 Task: View and add the product "10 Cheesy Birria Tacos" to cart from the store "Abuelitas Birria".
Action: Mouse moved to (378, 195)
Screenshot: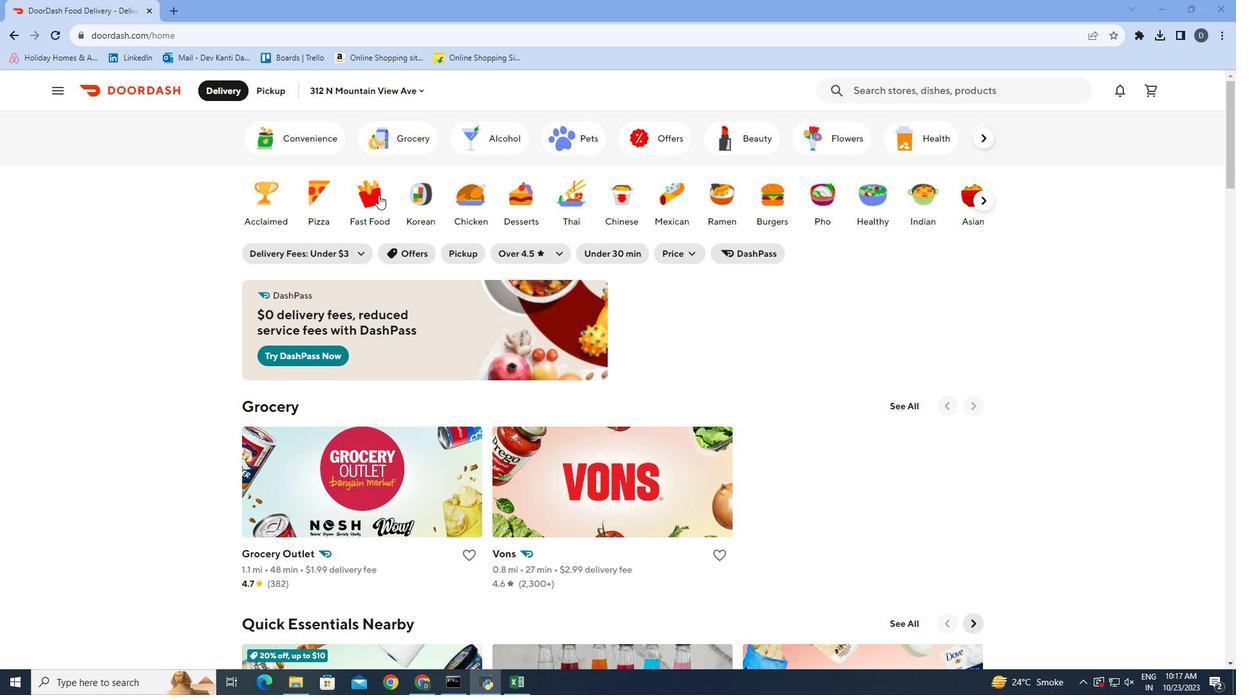 
Action: Mouse pressed left at (378, 195)
Screenshot: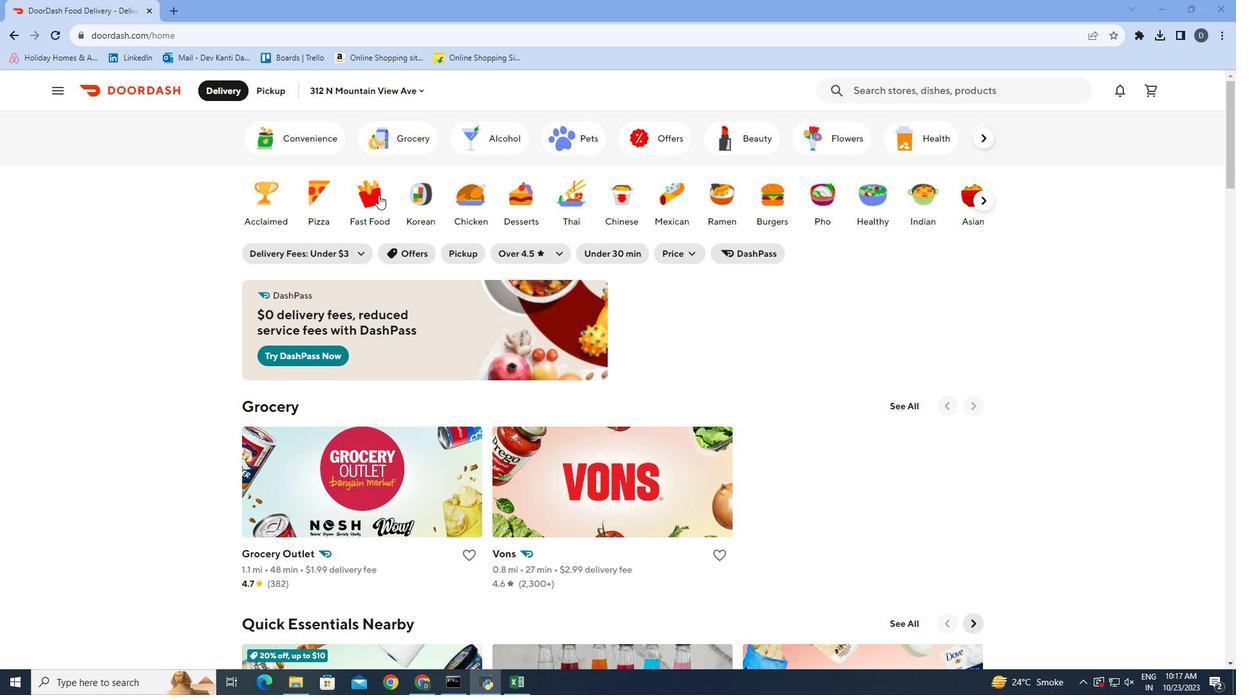 
Action: Mouse moved to (937, 99)
Screenshot: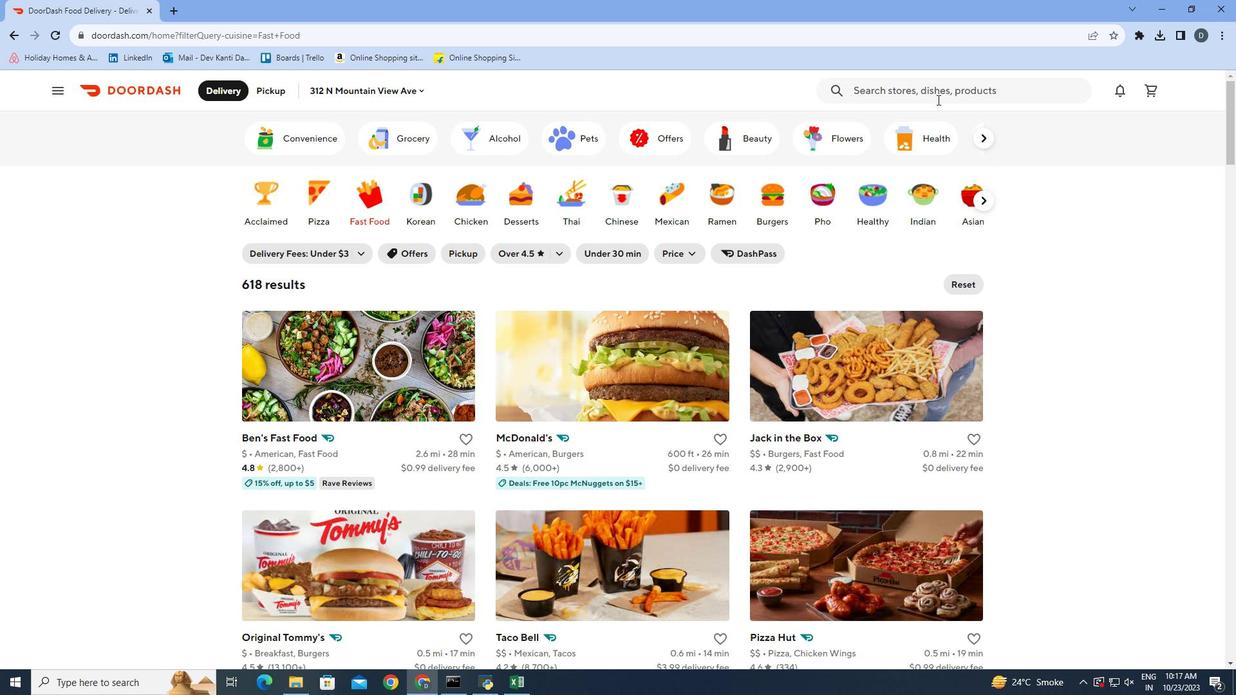
Action: Mouse pressed left at (937, 99)
Screenshot: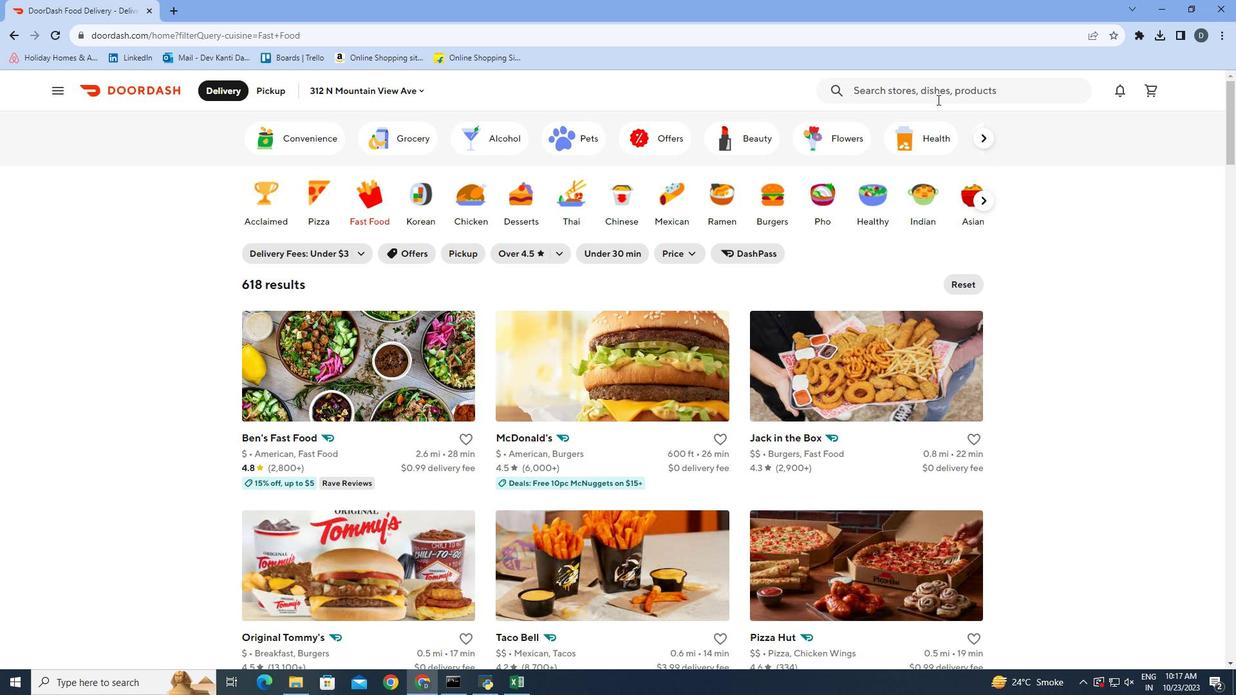 
Action: Key pressed <Key.shift>Abuelita's<Key.space><Key.shift>Birria<Key.down><Key.enter>
Screenshot: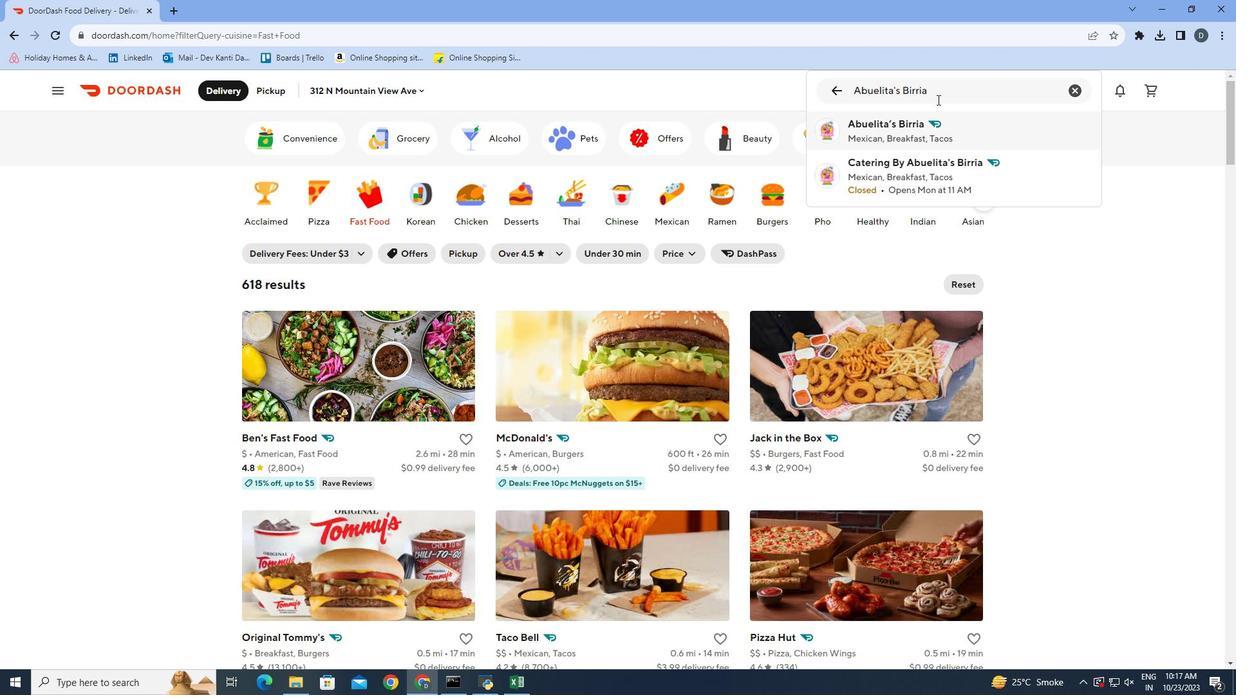 
Action: Mouse moved to (1146, 274)
Screenshot: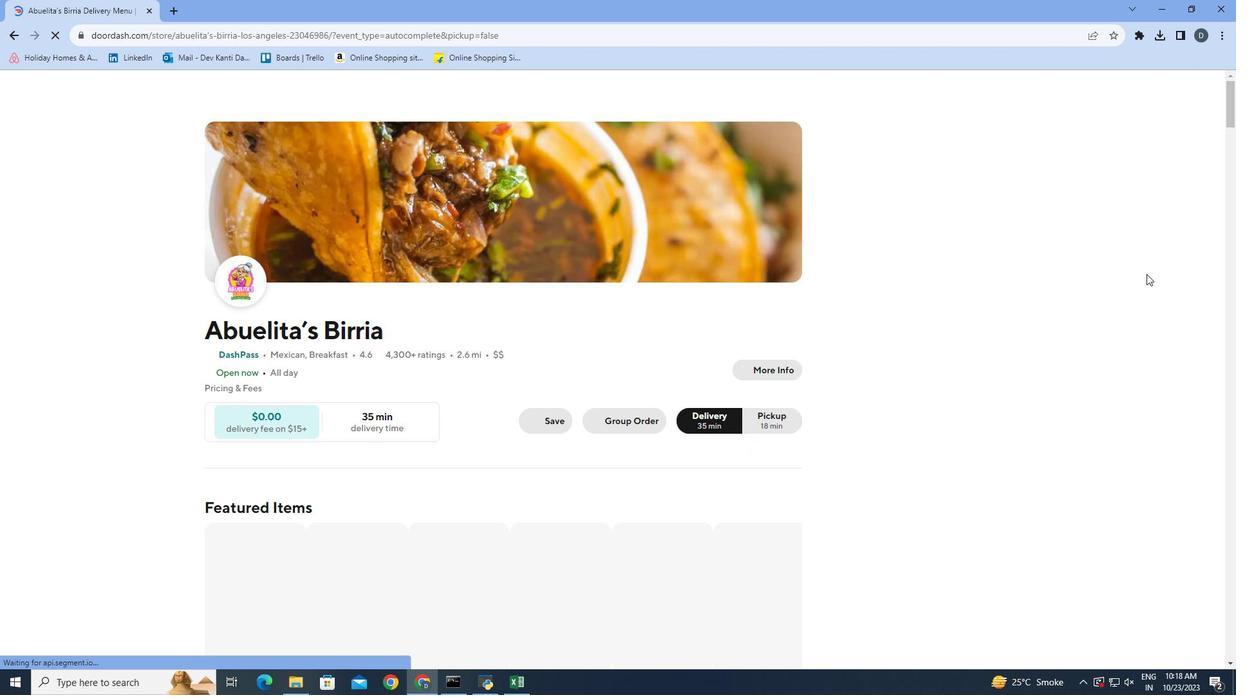 
Action: Mouse scrolled (1146, 273) with delta (0, 0)
Screenshot: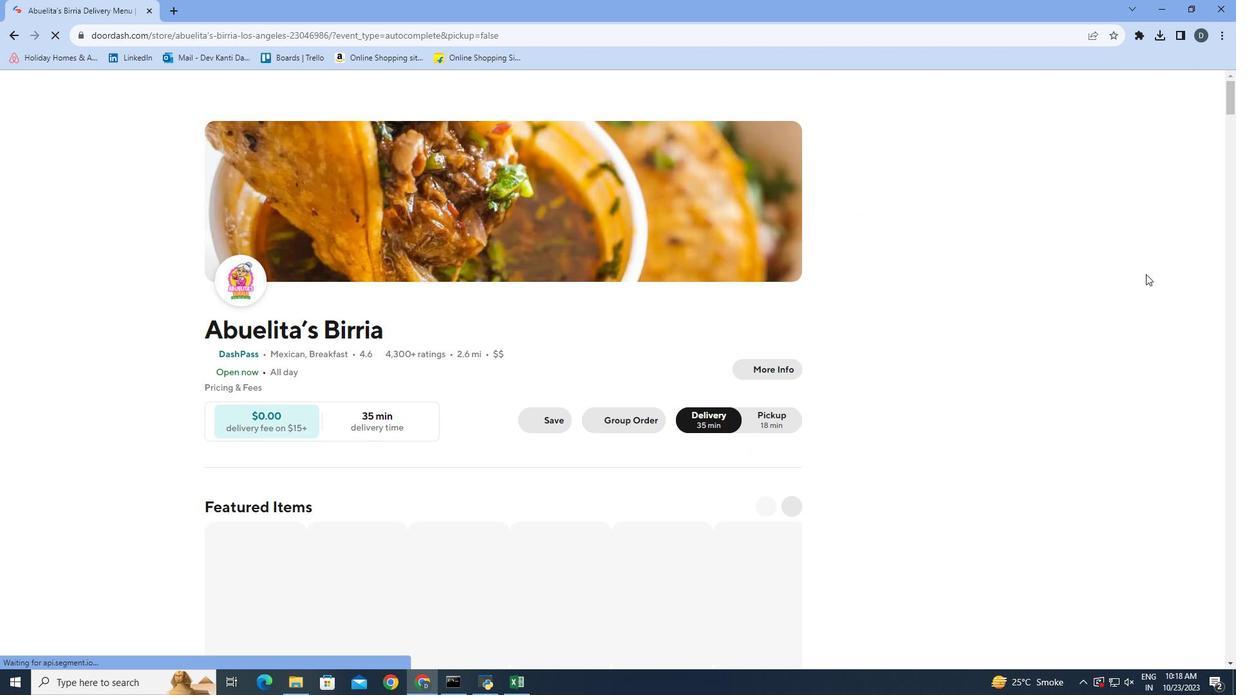 
Action: Mouse scrolled (1146, 273) with delta (0, 0)
Screenshot: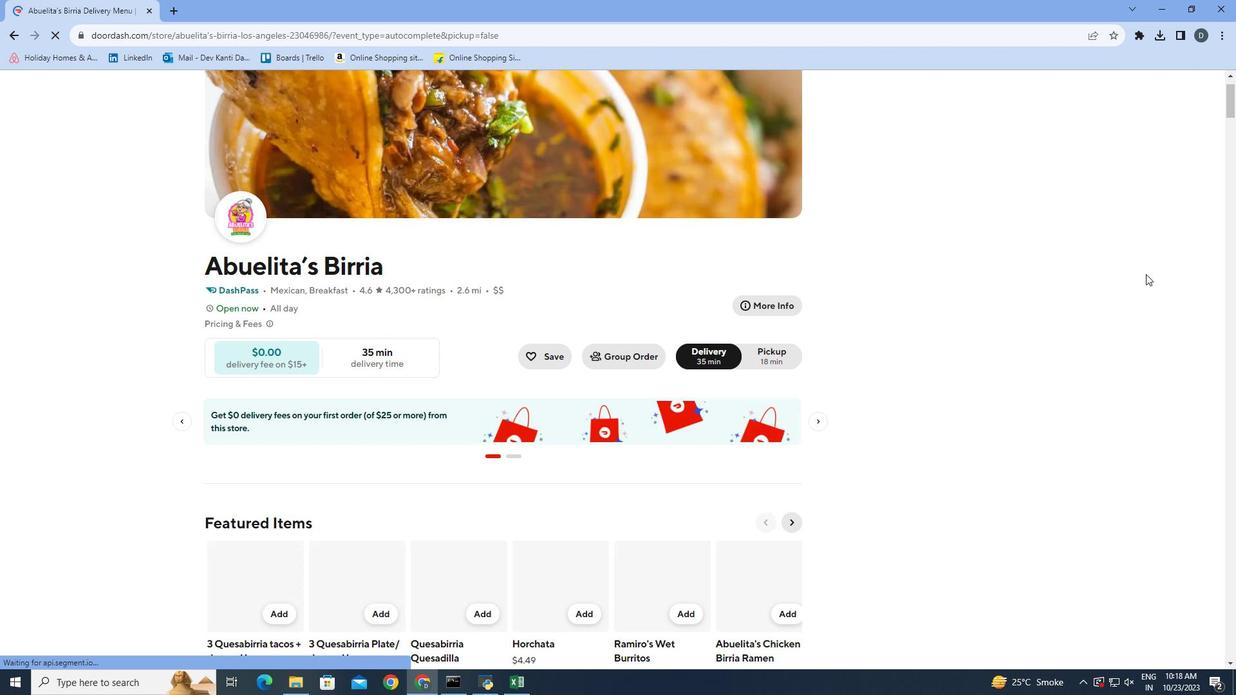 
Action: Mouse scrolled (1146, 273) with delta (0, 0)
Screenshot: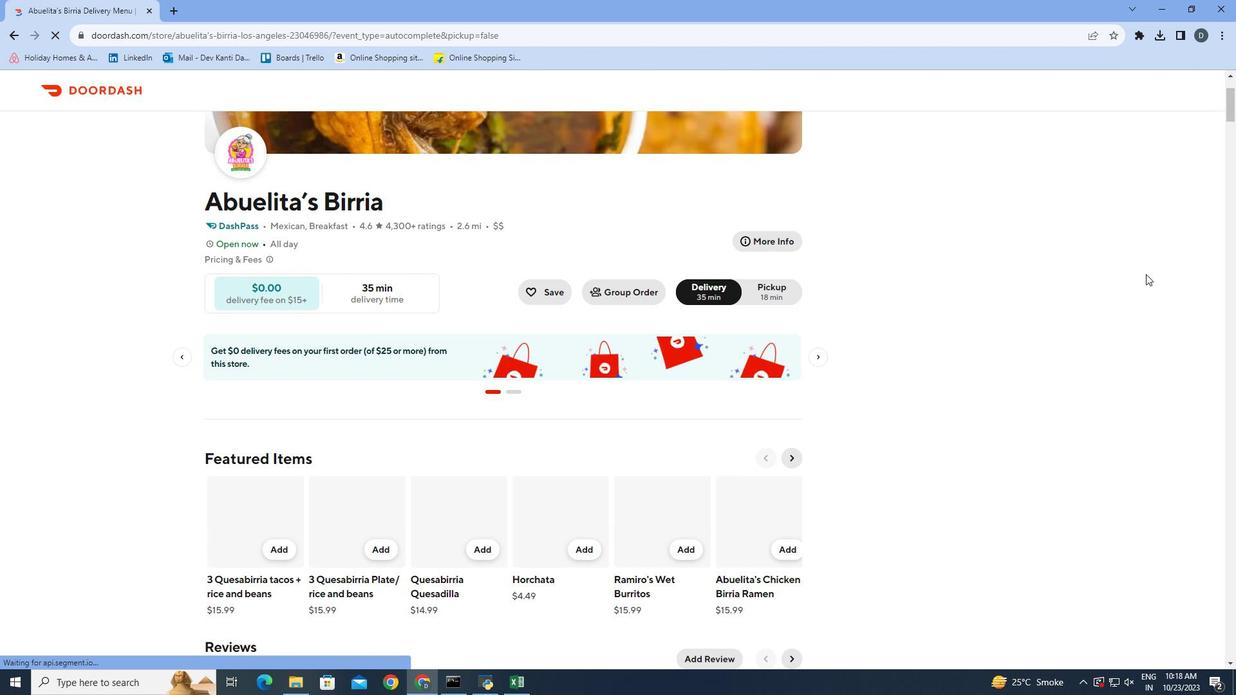 
Action: Mouse scrolled (1146, 273) with delta (0, 0)
Screenshot: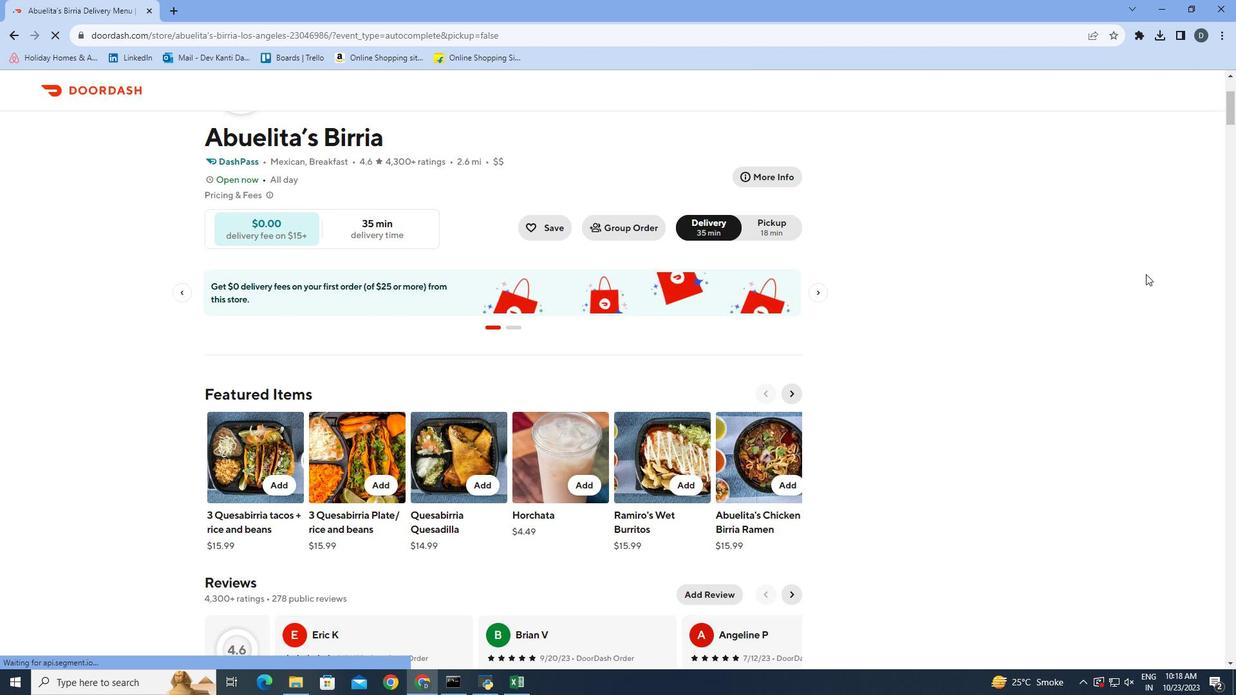 
Action: Mouse scrolled (1146, 273) with delta (0, 0)
Screenshot: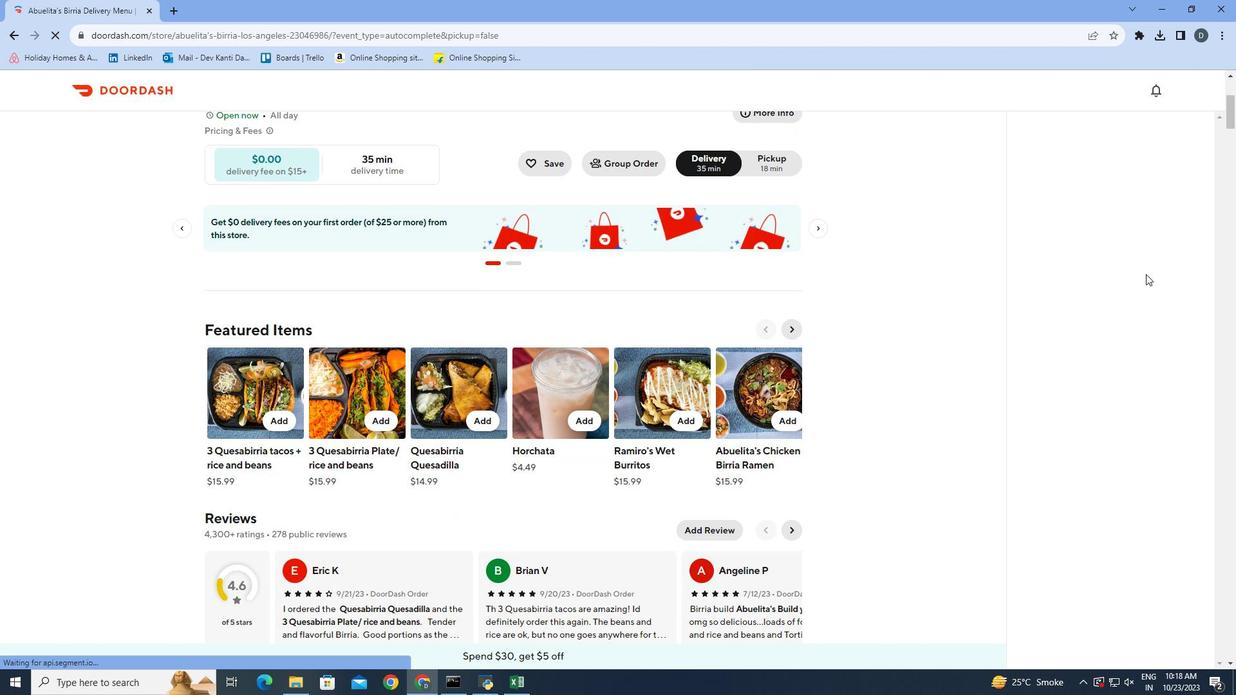 
Action: Mouse scrolled (1146, 273) with delta (0, 0)
Screenshot: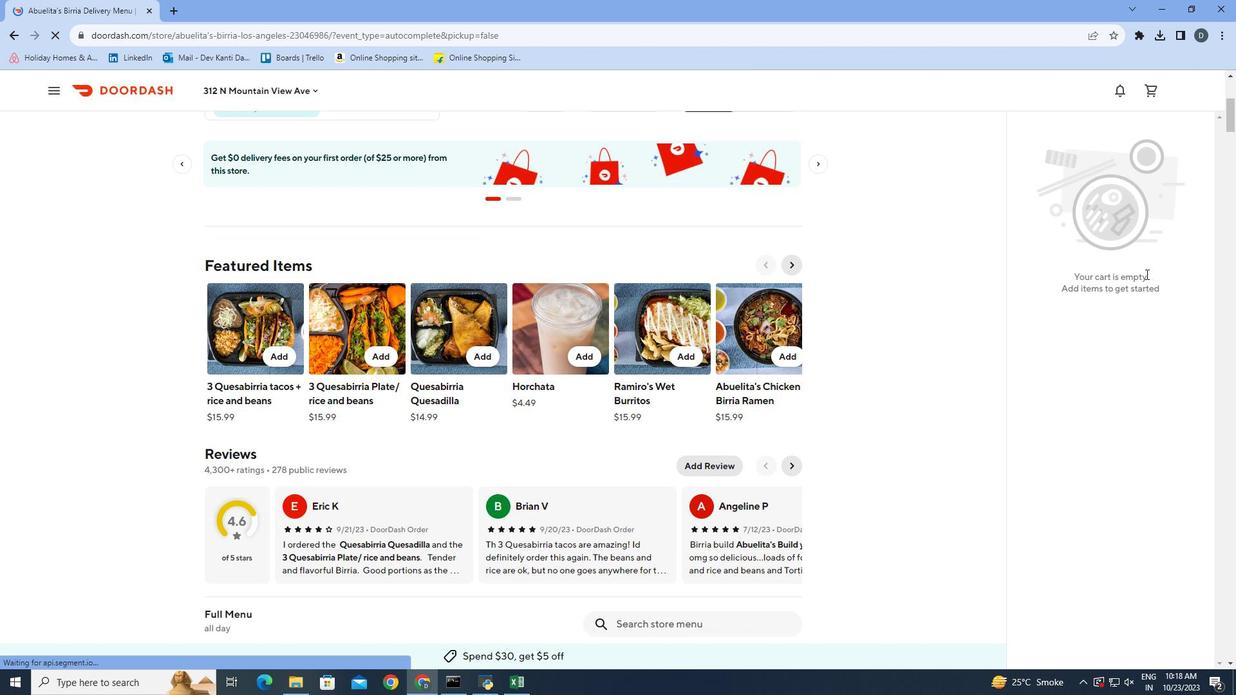 
Action: Mouse scrolled (1146, 273) with delta (0, 0)
Screenshot: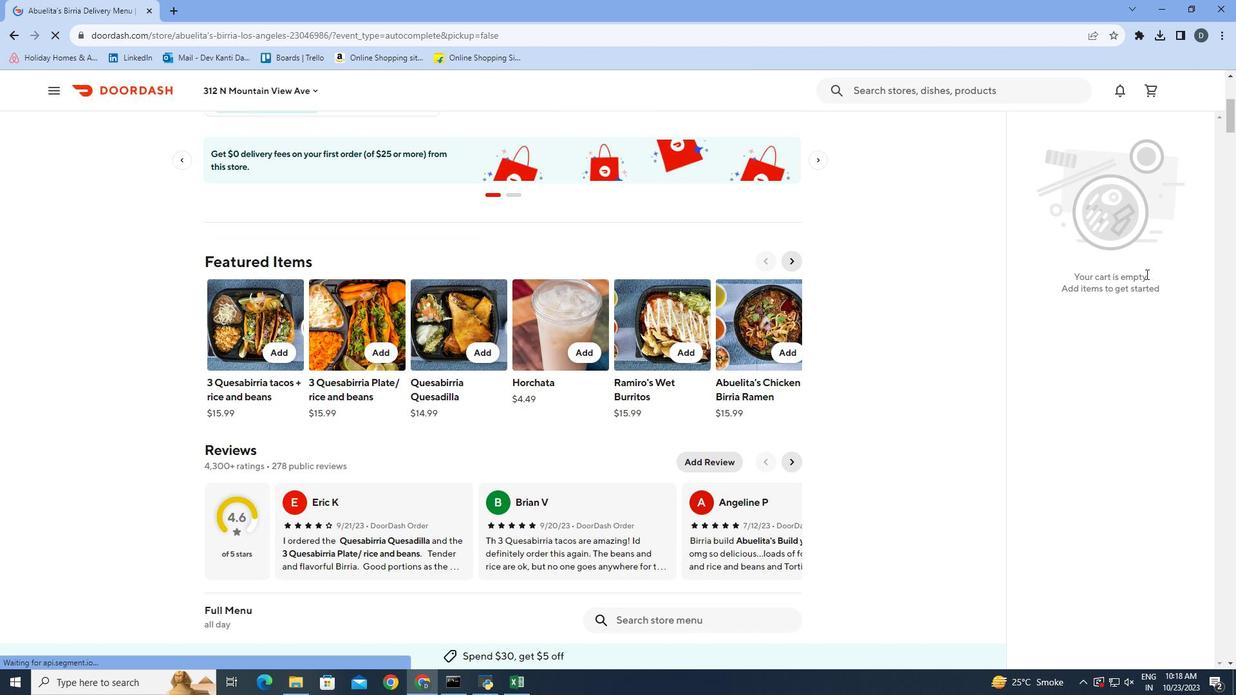 
Action: Mouse scrolled (1146, 273) with delta (0, 0)
Screenshot: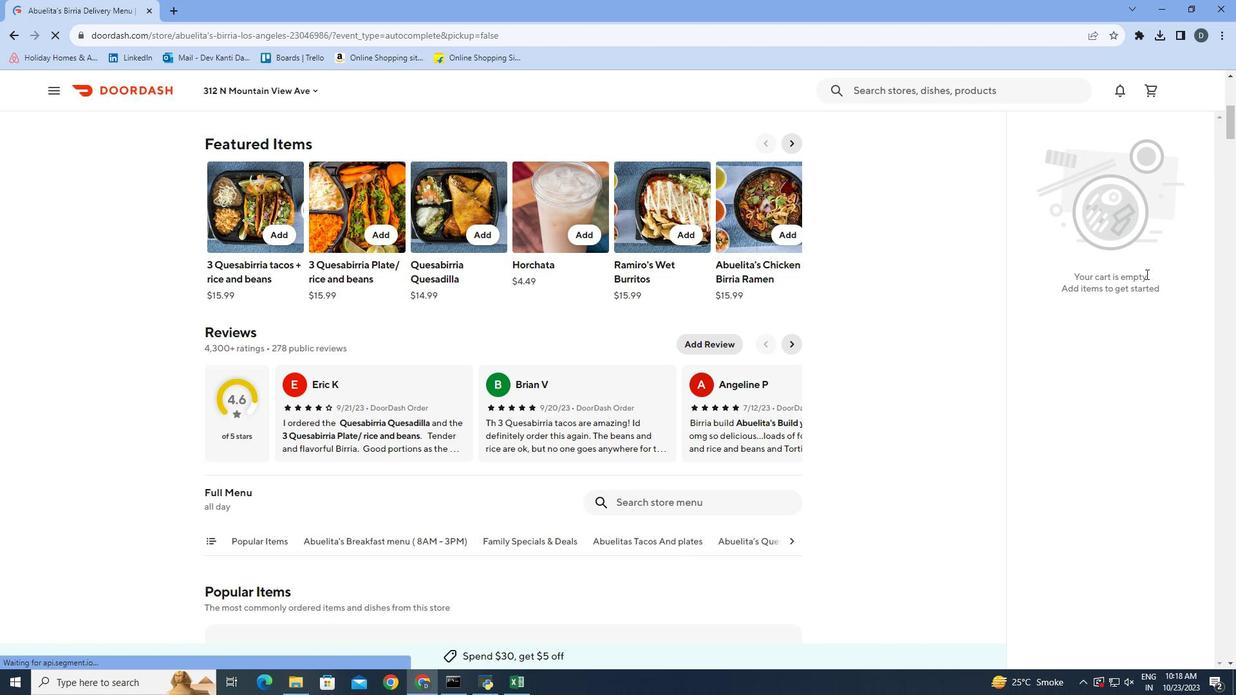 
Action: Mouse scrolled (1146, 273) with delta (0, 0)
Screenshot: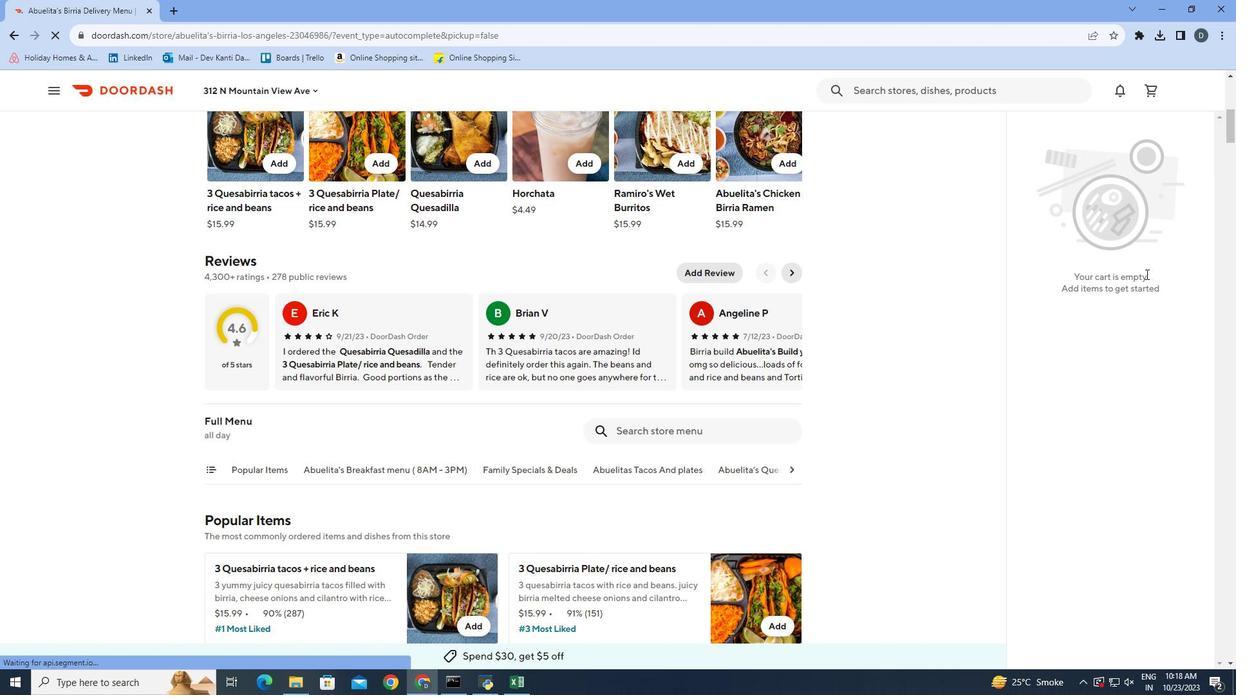 
Action: Mouse scrolled (1146, 273) with delta (0, 0)
Screenshot: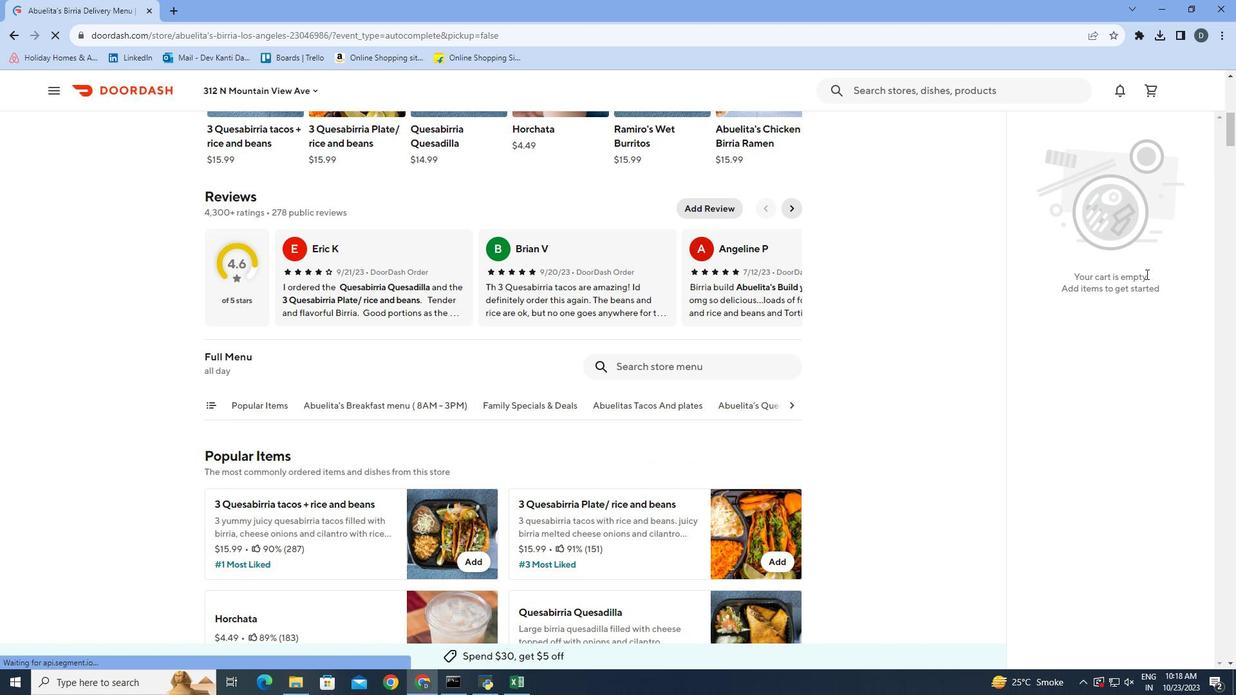 
Action: Mouse scrolled (1146, 273) with delta (0, 0)
Screenshot: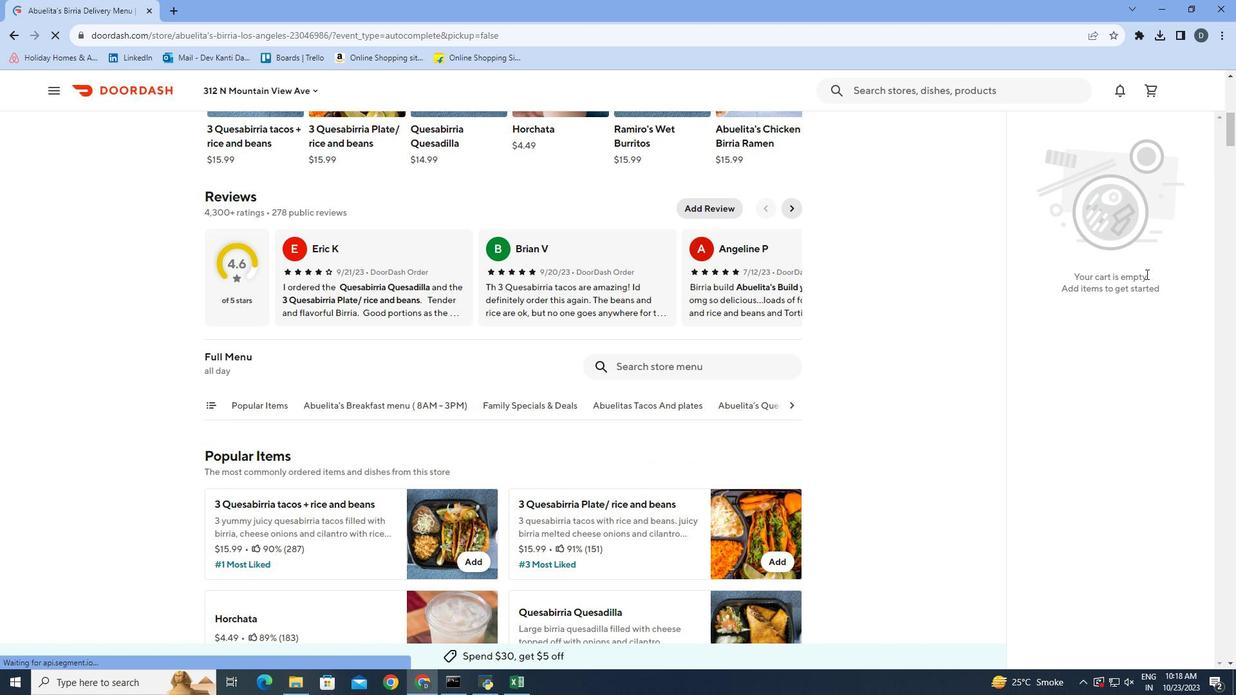 
Action: Mouse moved to (764, 229)
Screenshot: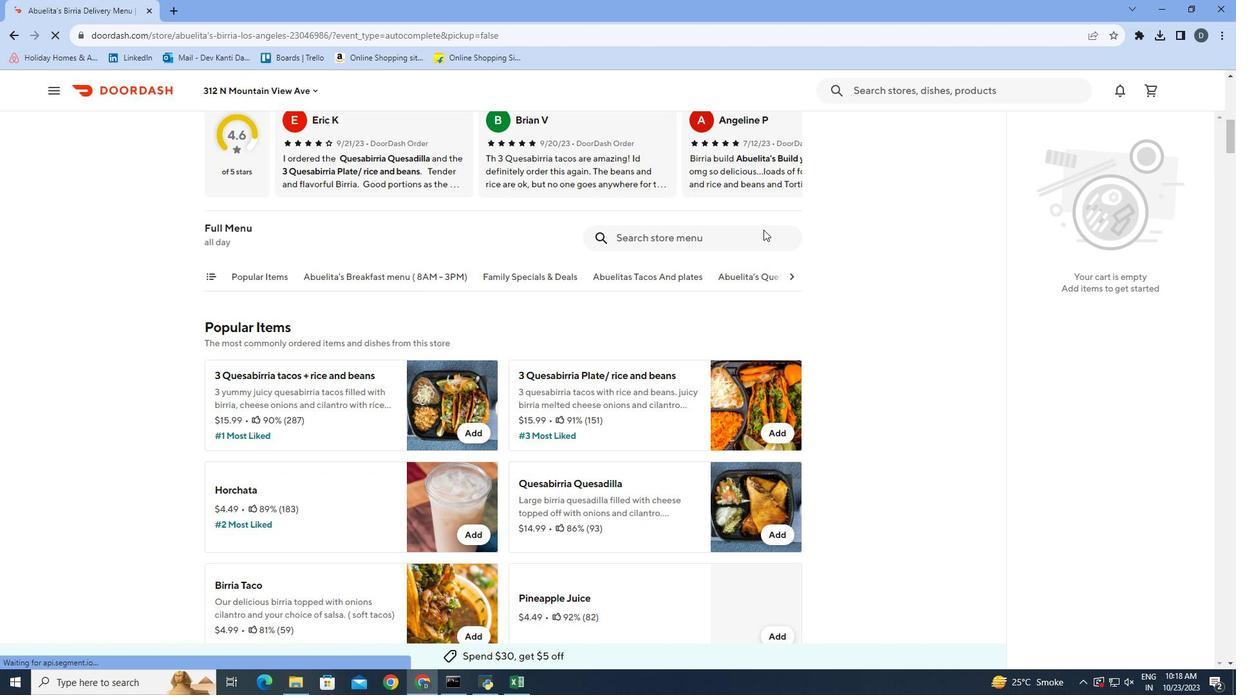 
Action: Mouse pressed left at (764, 229)
Screenshot: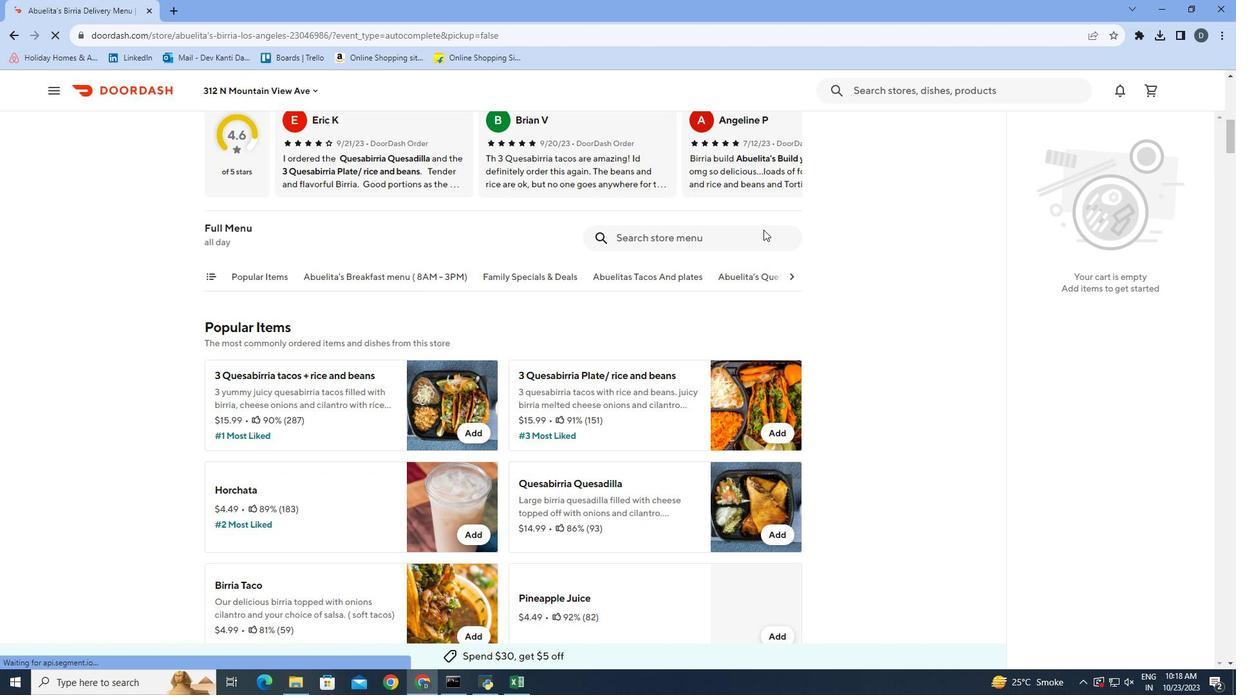
Action: Mouse moved to (764, 230)
Screenshot: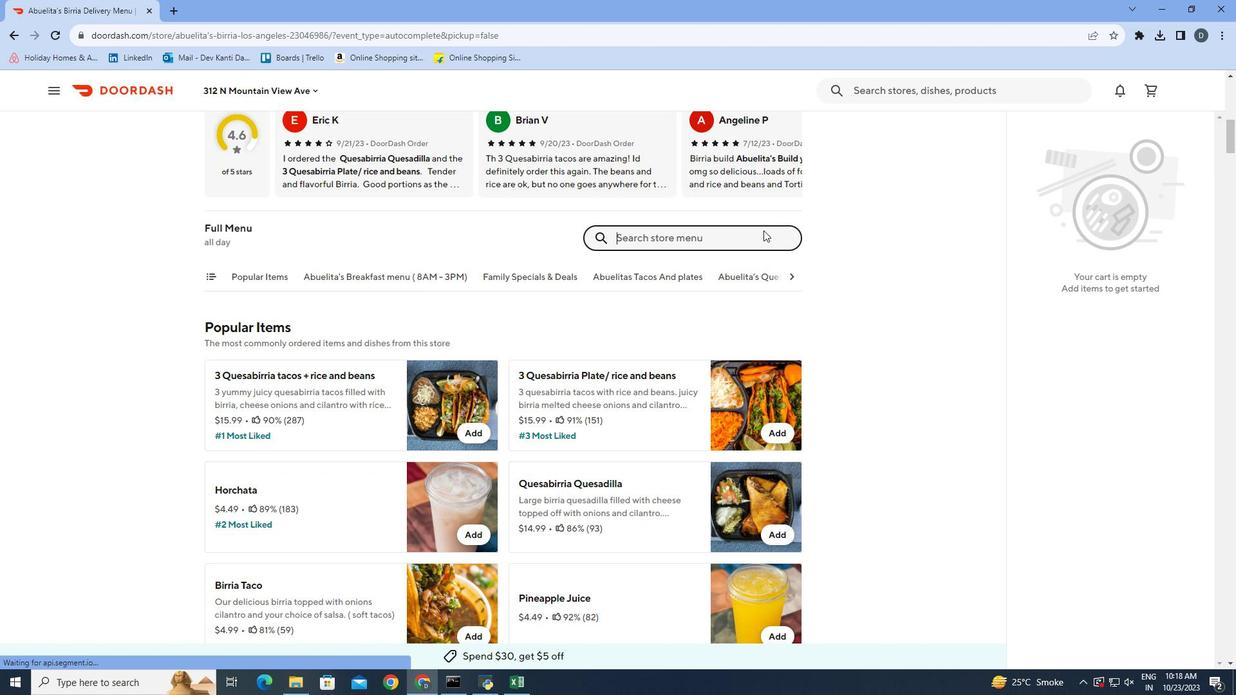 
Action: Key pressed 10<Key.space><Key.shift>Cheesy<Key.space><Key.shift>Birria<Key.space><Key.shift><Key.shift><Key.shift><Key.shift><Key.shift><Key.shift><Key.shift><Key.shift><Key.shift><Key.shift><Key.shift><Key.shift><Key.shift><Key.shift><Key.shift><Key.shift><Key.shift>Tacos<Key.enter>
Screenshot: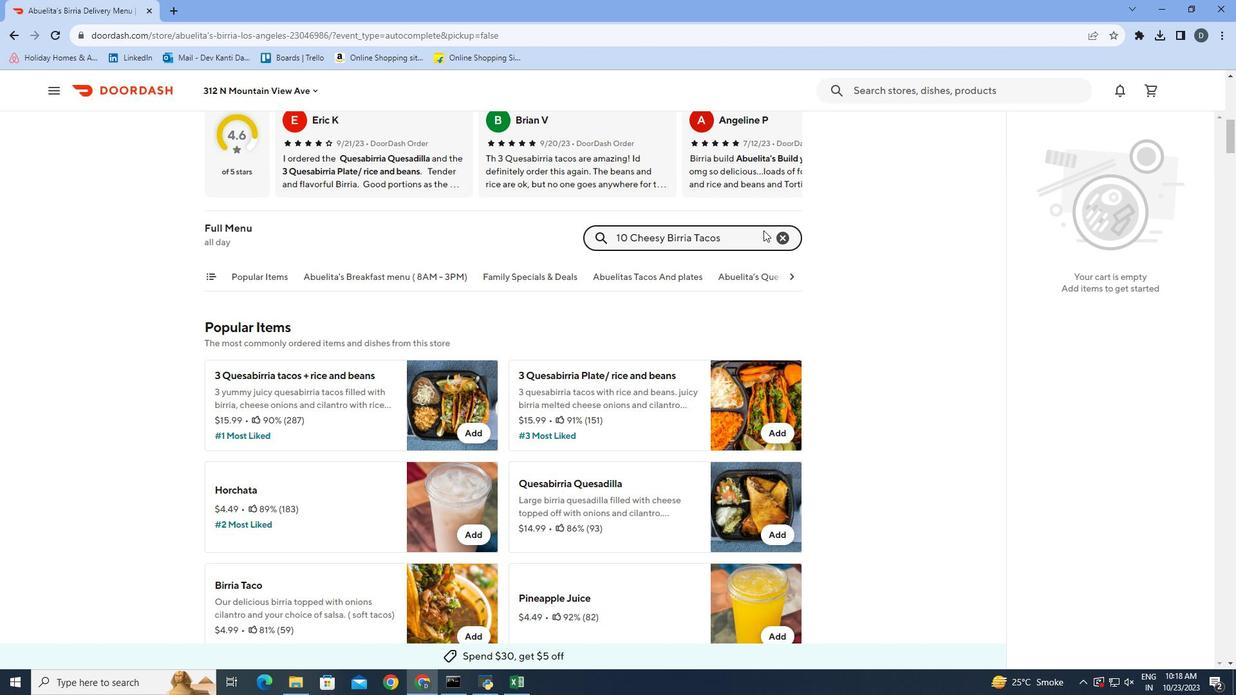 
Action: Mouse moved to (478, 359)
Screenshot: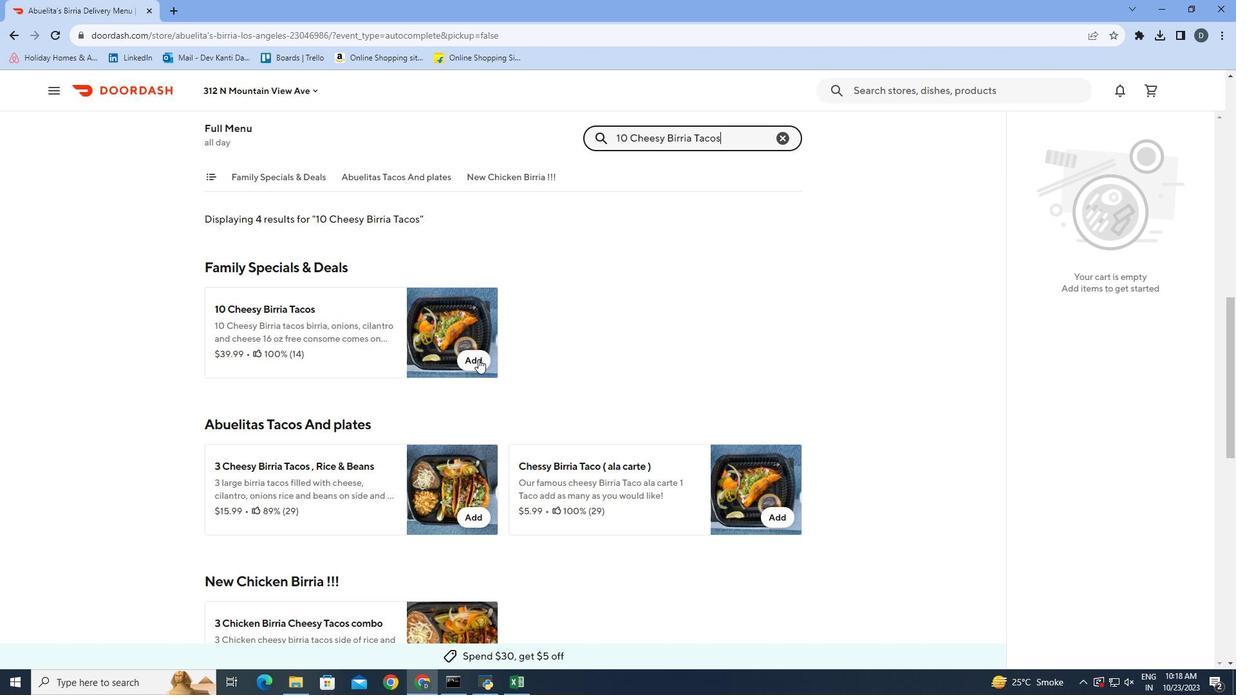 
Action: Mouse pressed left at (478, 359)
Screenshot: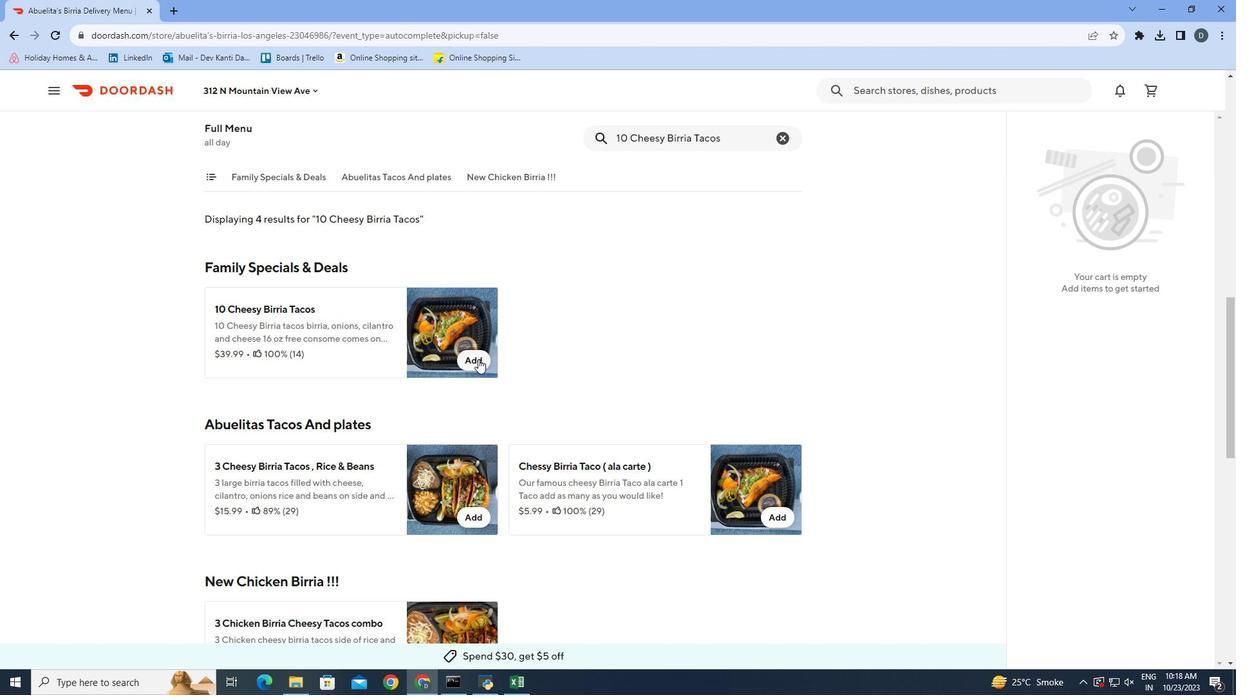 
Action: Mouse moved to (753, 633)
Screenshot: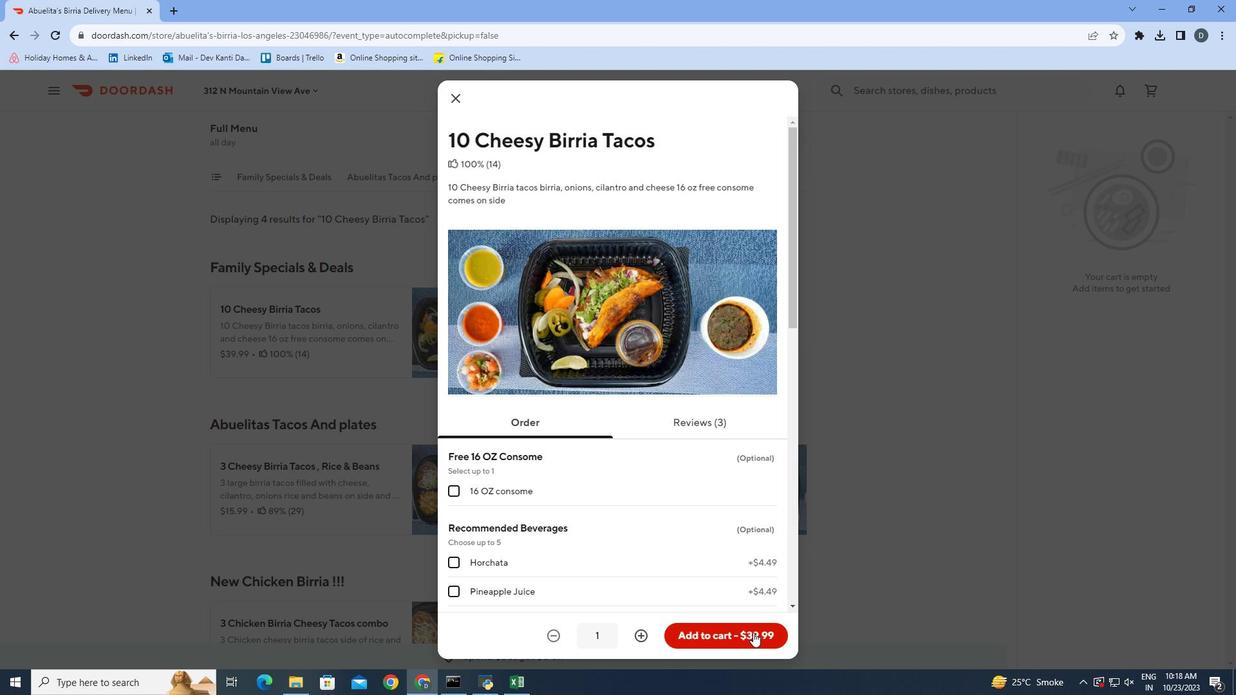 
Action: Mouse pressed left at (753, 633)
Screenshot: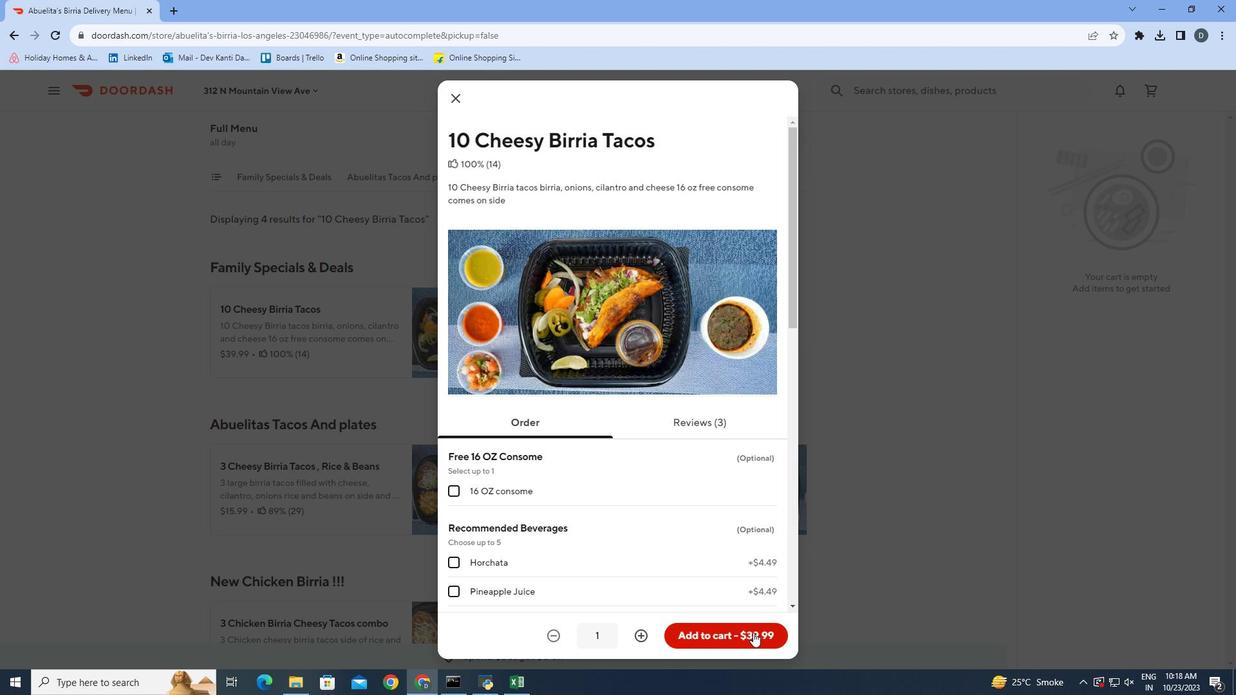 
Action: Mouse moved to (910, 412)
Screenshot: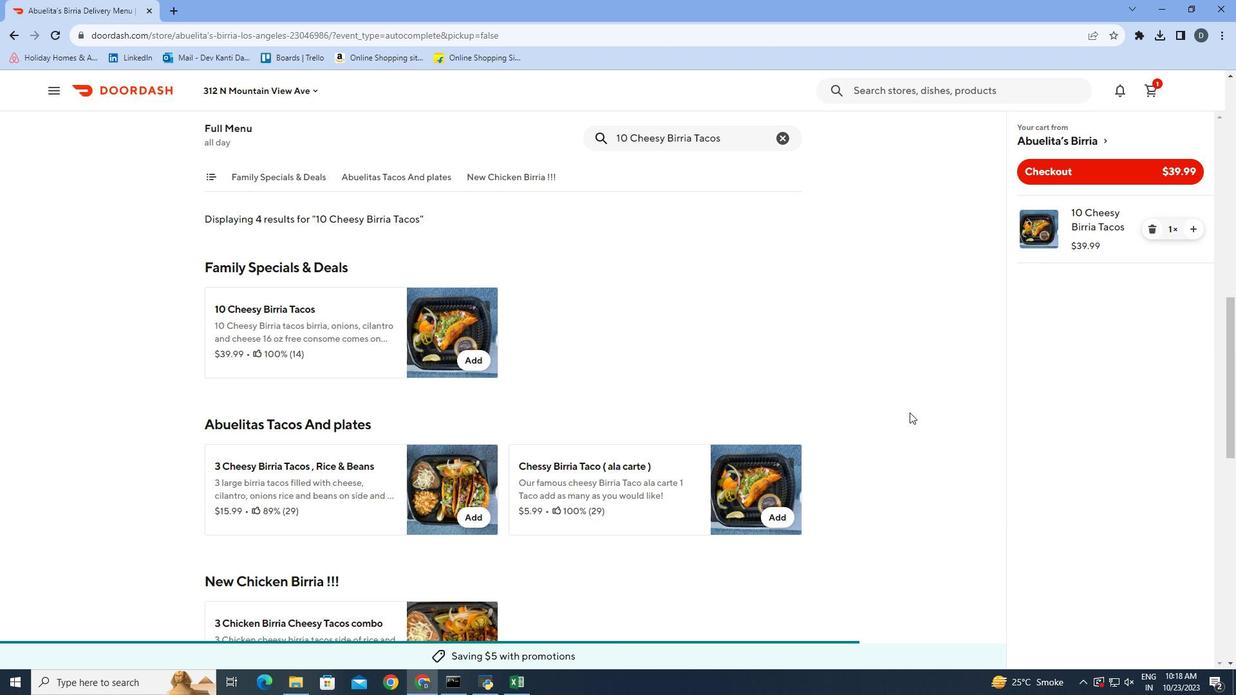 
